 Task: Set the Teletext alignment to the top-left for VBI and Teletext decoder.
Action: Mouse moved to (130, 20)
Screenshot: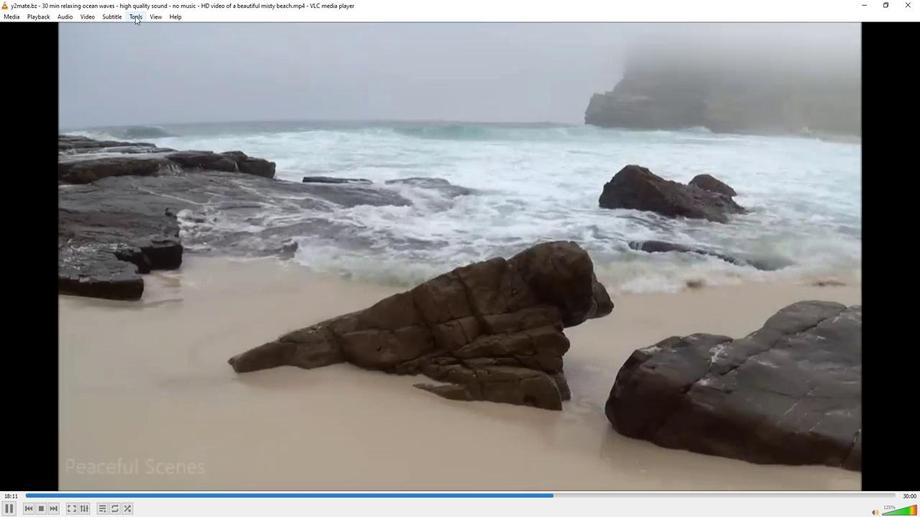 
Action: Mouse pressed left at (130, 20)
Screenshot: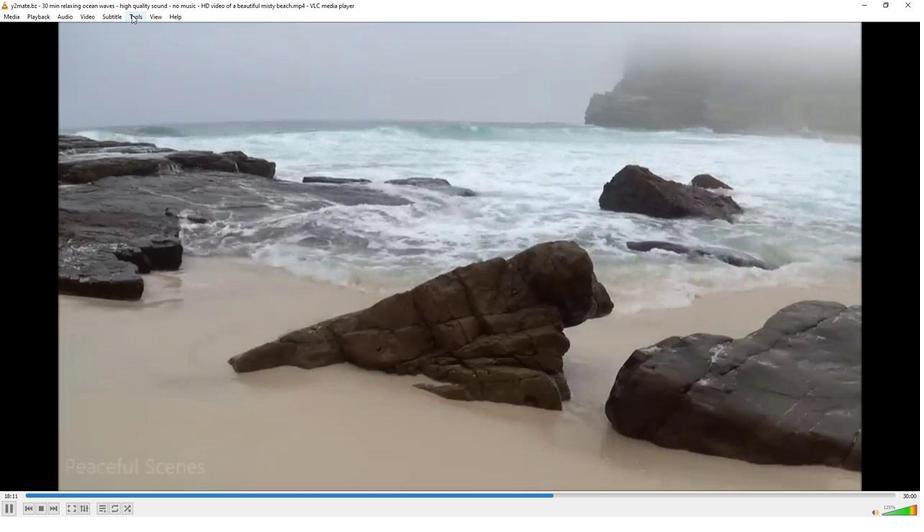 
Action: Mouse moved to (152, 137)
Screenshot: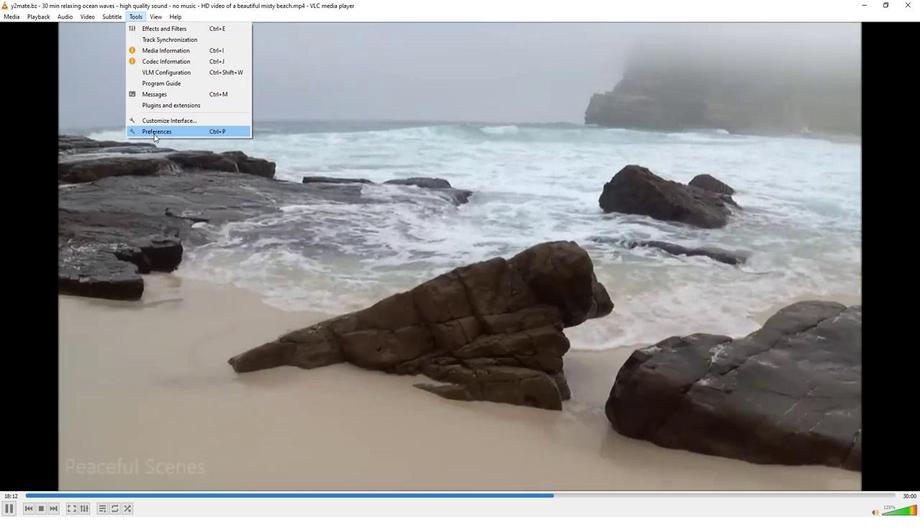 
Action: Mouse pressed left at (152, 137)
Screenshot: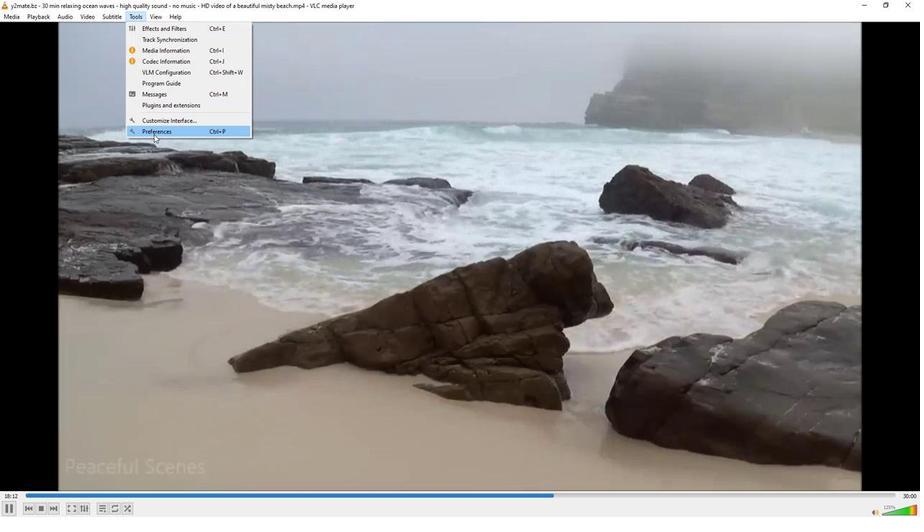 
Action: Mouse moved to (104, 396)
Screenshot: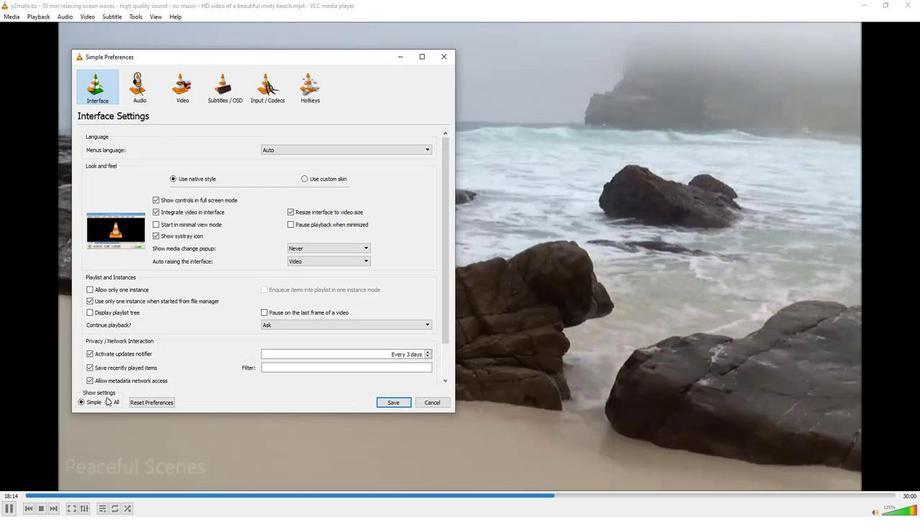 
Action: Mouse pressed left at (104, 396)
Screenshot: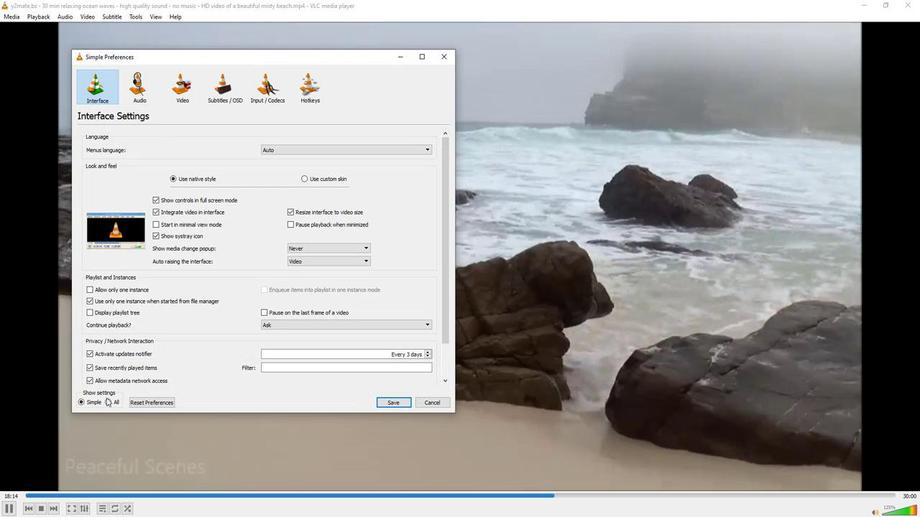 
Action: Mouse moved to (92, 265)
Screenshot: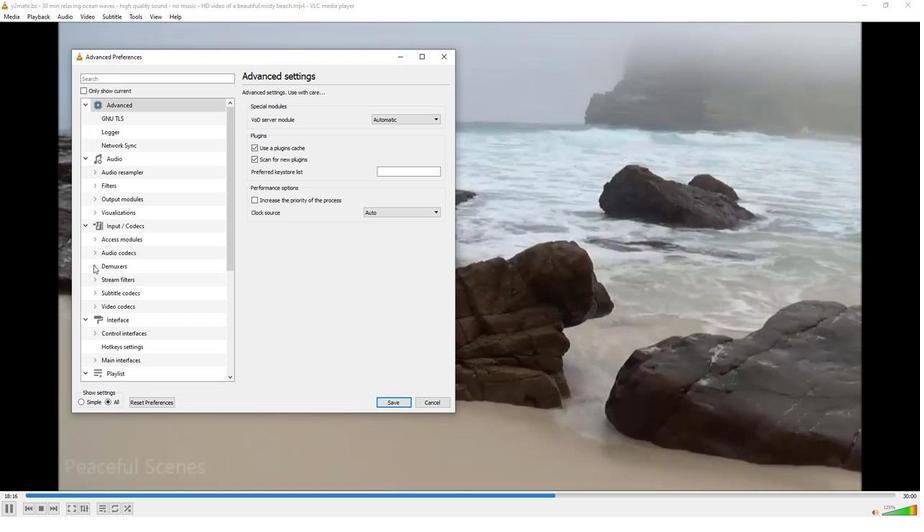 
Action: Mouse pressed left at (92, 265)
Screenshot: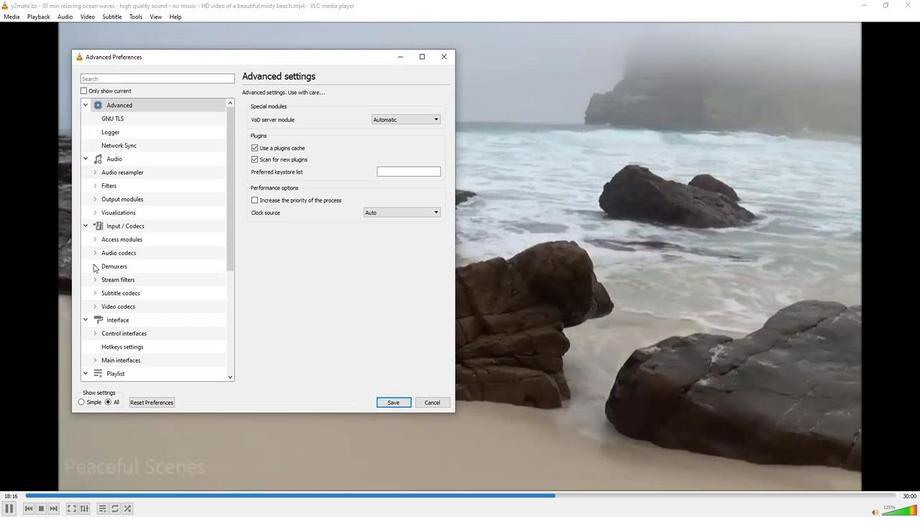
Action: Mouse moved to (114, 319)
Screenshot: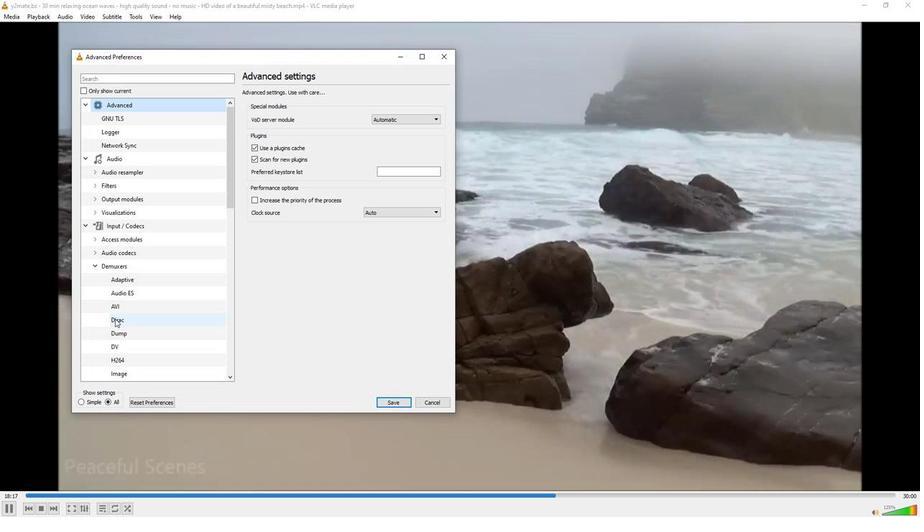 
Action: Mouse scrolled (114, 319) with delta (0, 0)
Screenshot: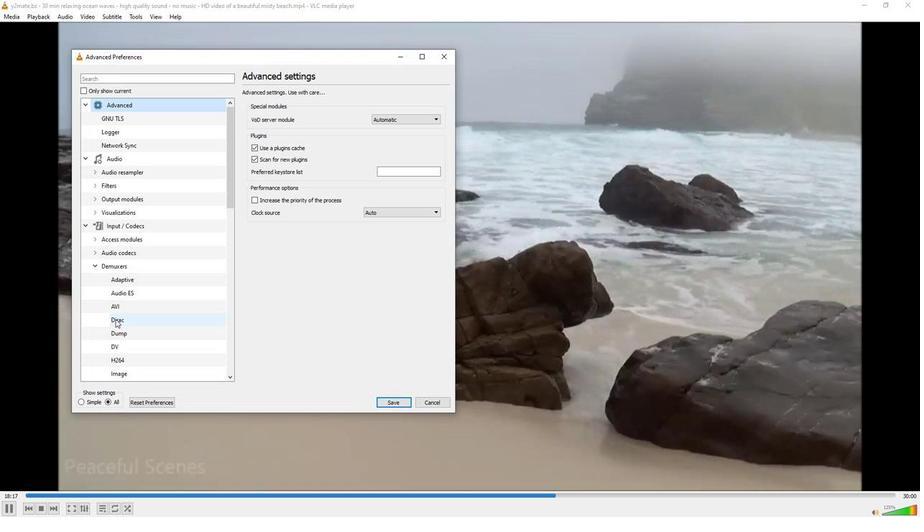 
Action: Mouse scrolled (114, 319) with delta (0, 0)
Screenshot: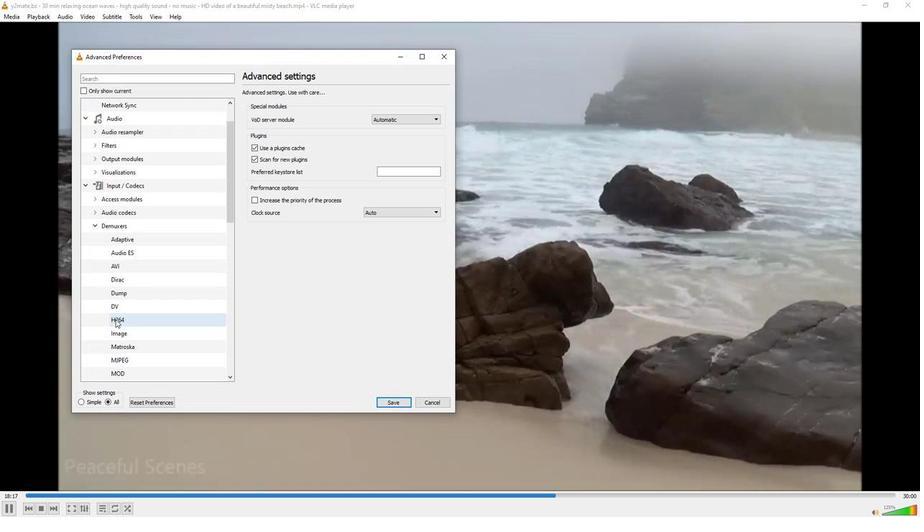 
Action: Mouse scrolled (114, 319) with delta (0, 0)
Screenshot: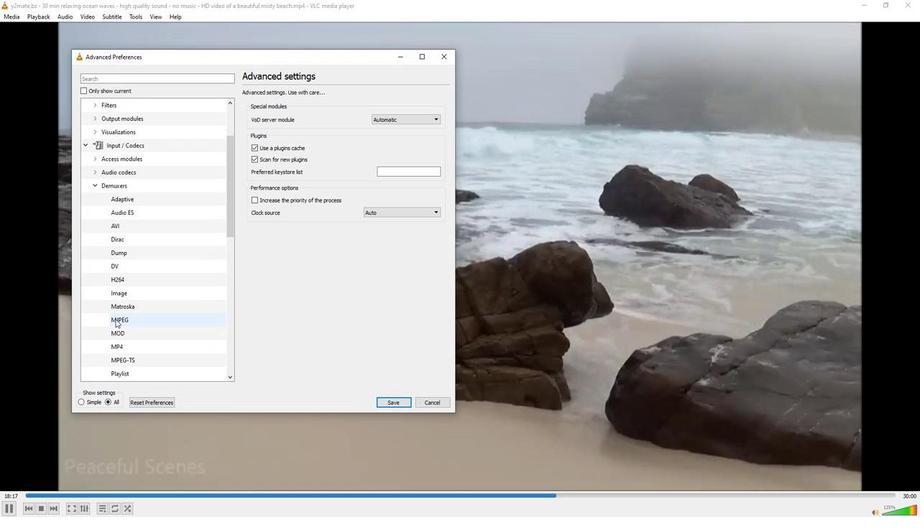
Action: Mouse scrolled (114, 319) with delta (0, 0)
Screenshot: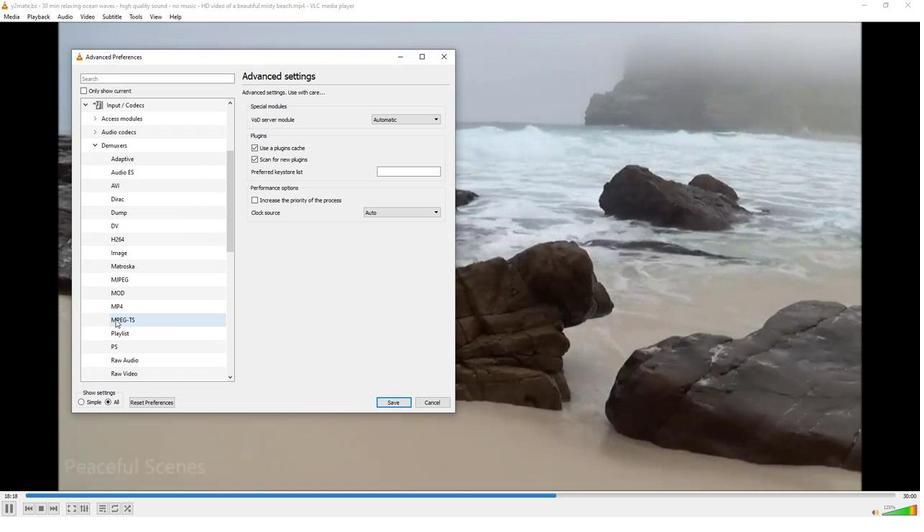 
Action: Mouse scrolled (114, 319) with delta (0, 0)
Screenshot: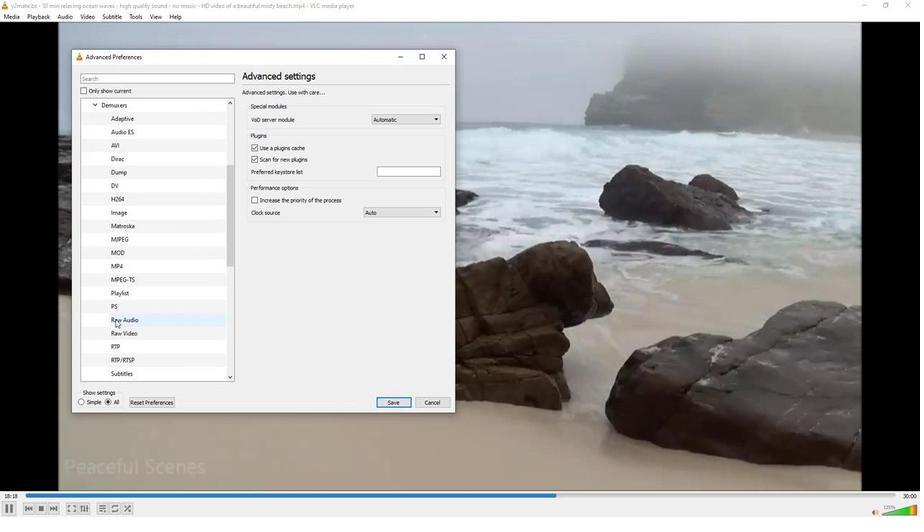 
Action: Mouse moved to (94, 371)
Screenshot: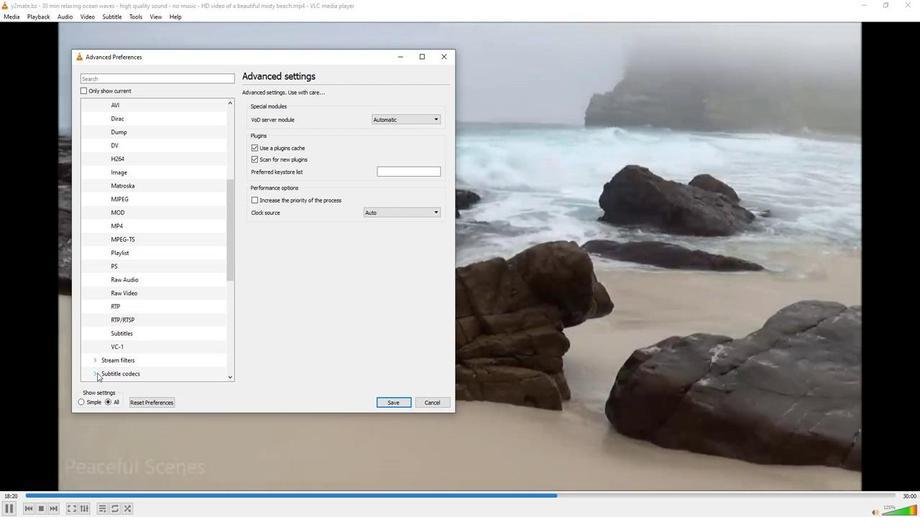 
Action: Mouse pressed left at (94, 371)
Screenshot: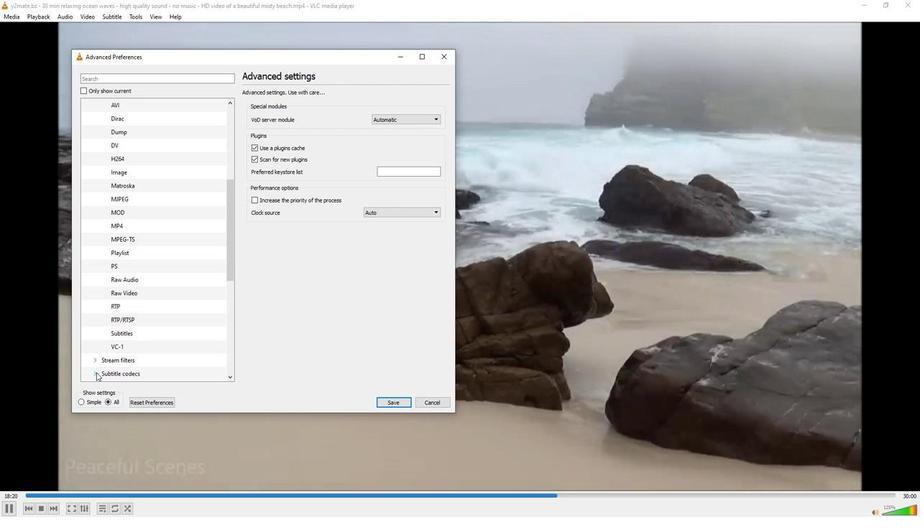 
Action: Mouse moved to (129, 363)
Screenshot: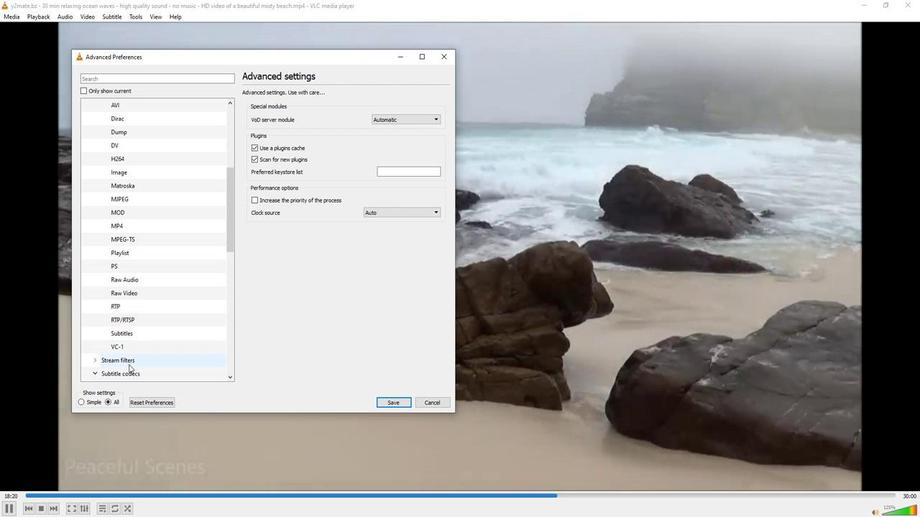 
Action: Mouse scrolled (129, 363) with delta (0, 0)
Screenshot: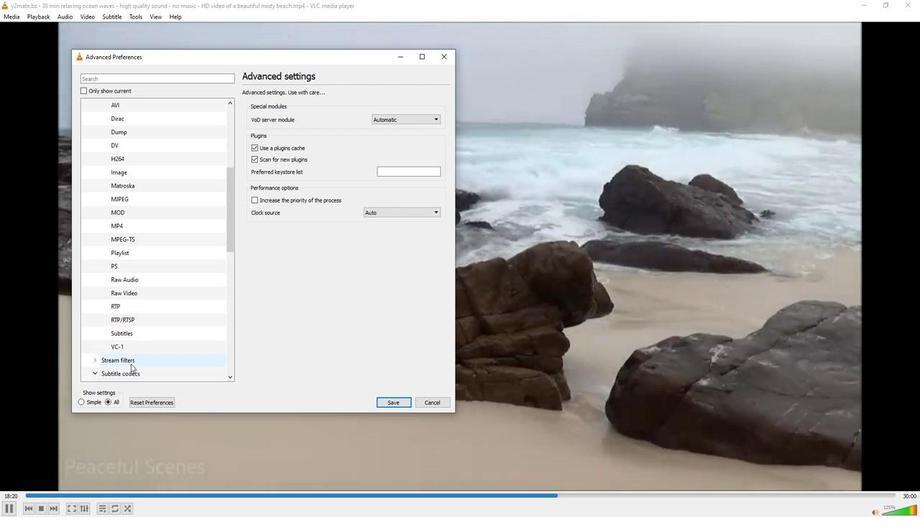 
Action: Mouse moved to (129, 363)
Screenshot: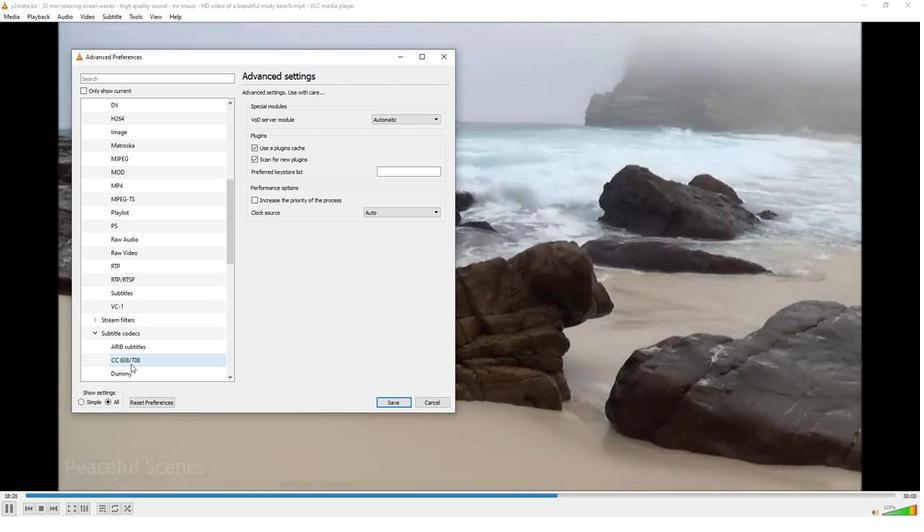
Action: Mouse scrolled (129, 362) with delta (0, 0)
Screenshot: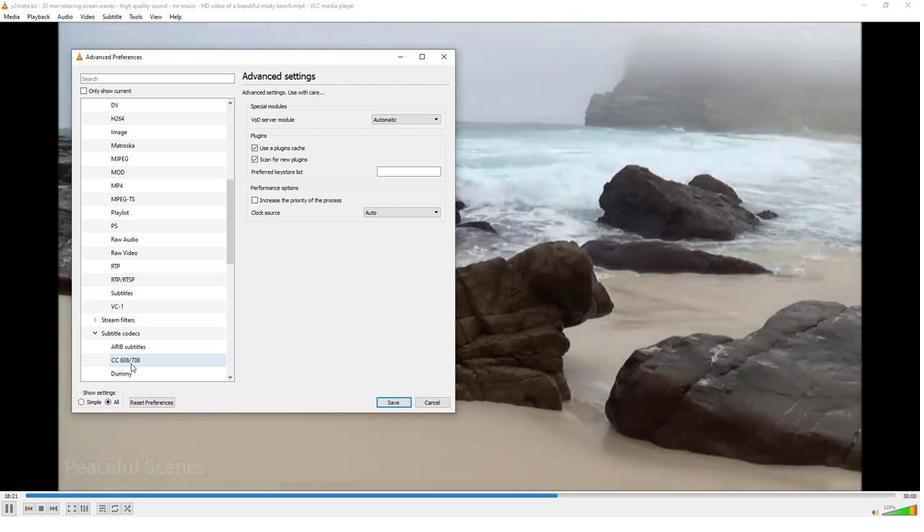 
Action: Mouse scrolled (129, 362) with delta (0, 0)
Screenshot: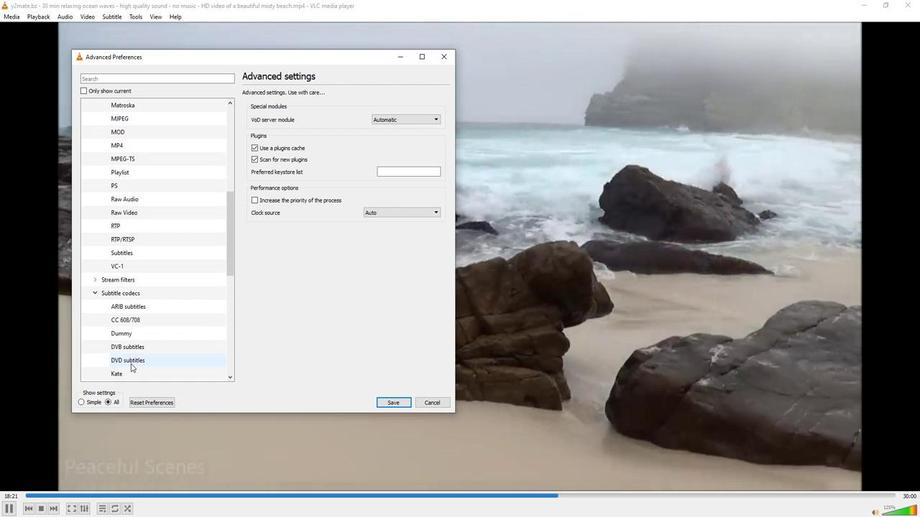 
Action: Mouse scrolled (129, 362) with delta (0, 0)
Screenshot: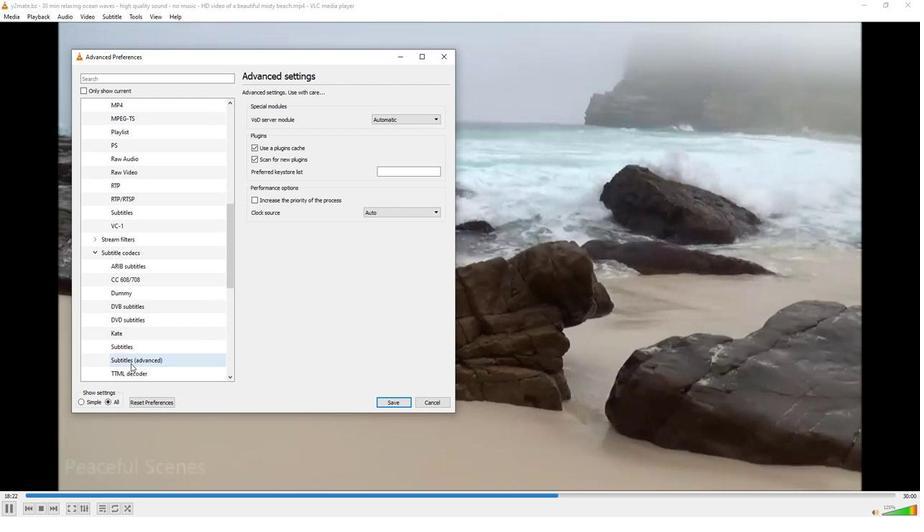 
Action: Mouse moved to (130, 356)
Screenshot: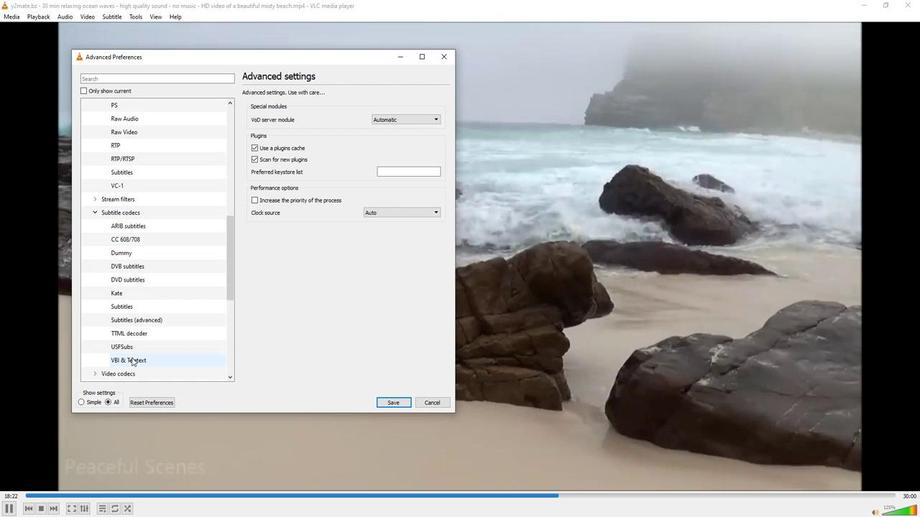 
Action: Mouse pressed left at (130, 356)
Screenshot: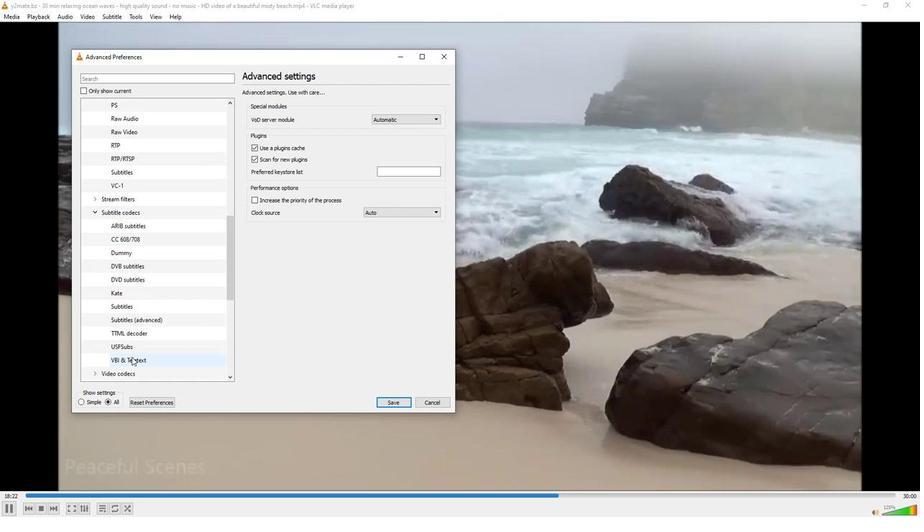 
Action: Mouse moved to (418, 134)
Screenshot: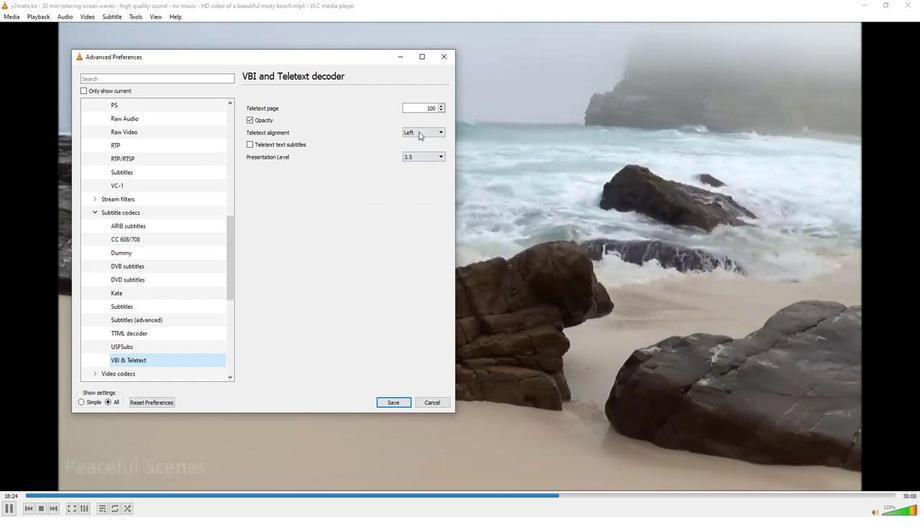
Action: Mouse pressed left at (418, 134)
Screenshot: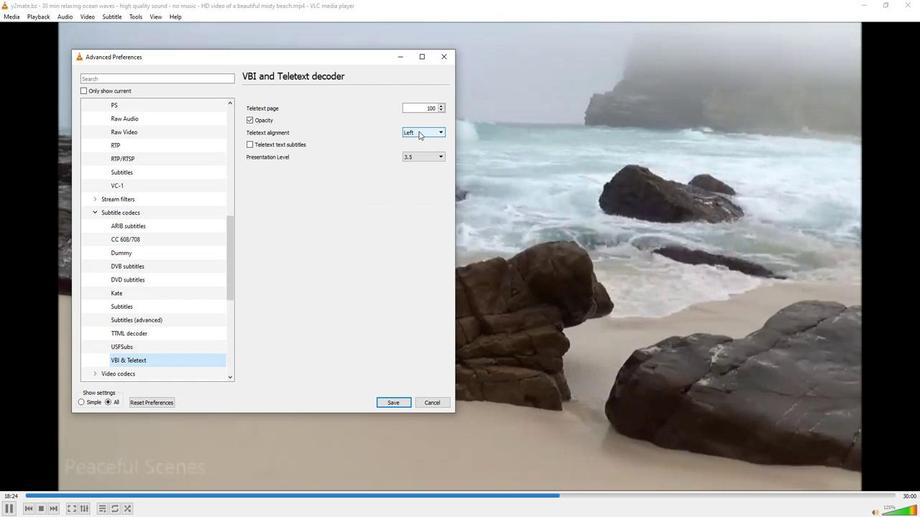 
Action: Mouse moved to (418, 173)
Screenshot: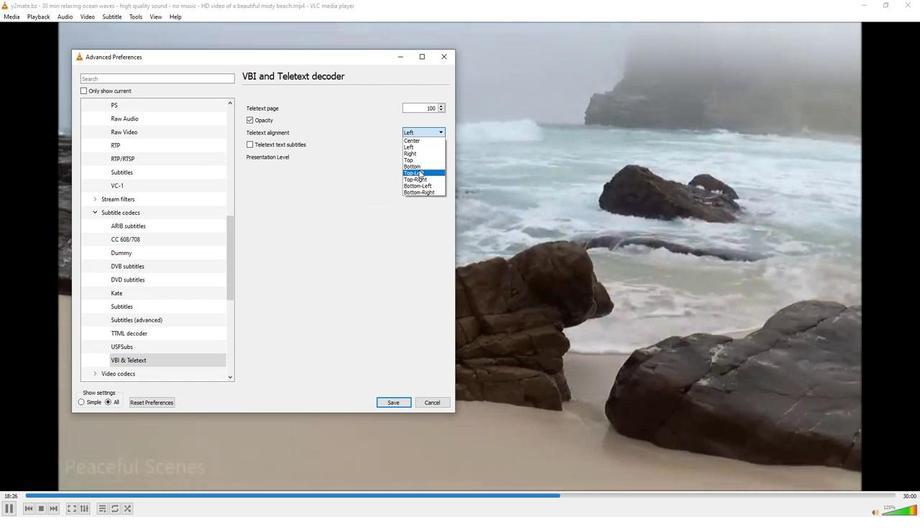 
Action: Mouse pressed left at (418, 173)
Screenshot: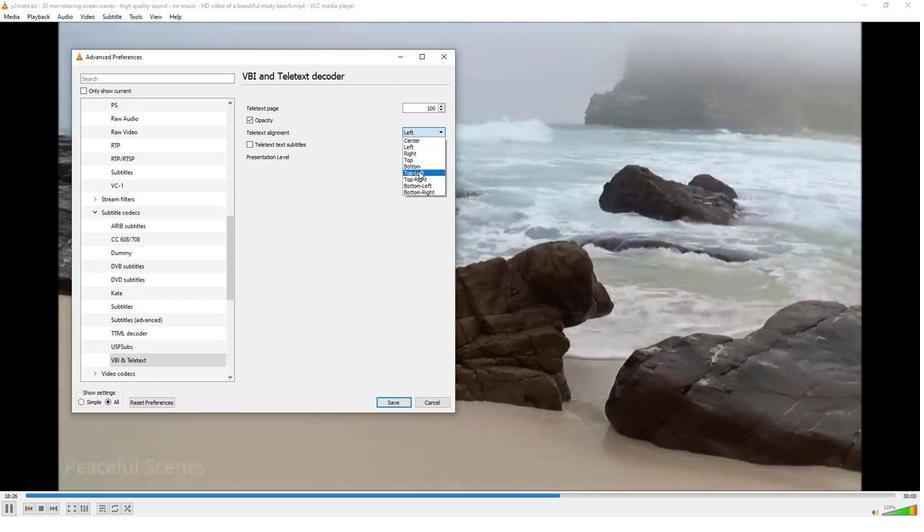 
